 Task: Select blog as the website type.
Action: Mouse moved to (843, 91)
Screenshot: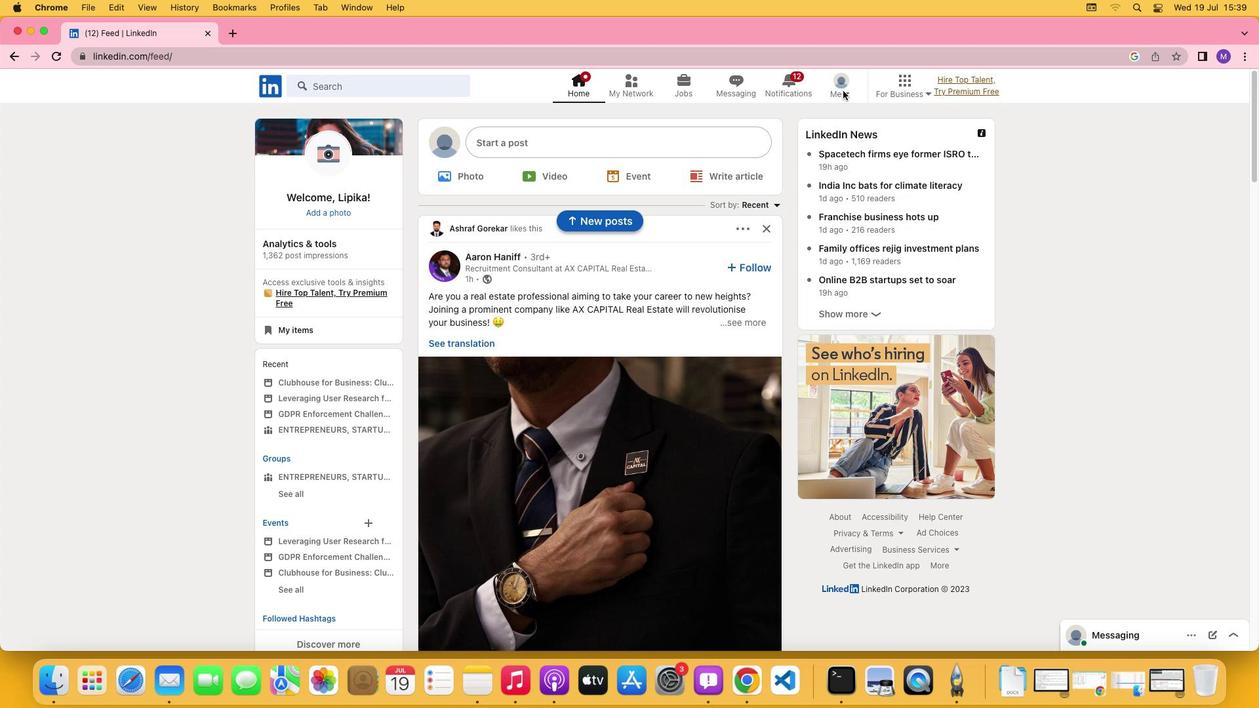 
Action: Mouse pressed left at (843, 91)
Screenshot: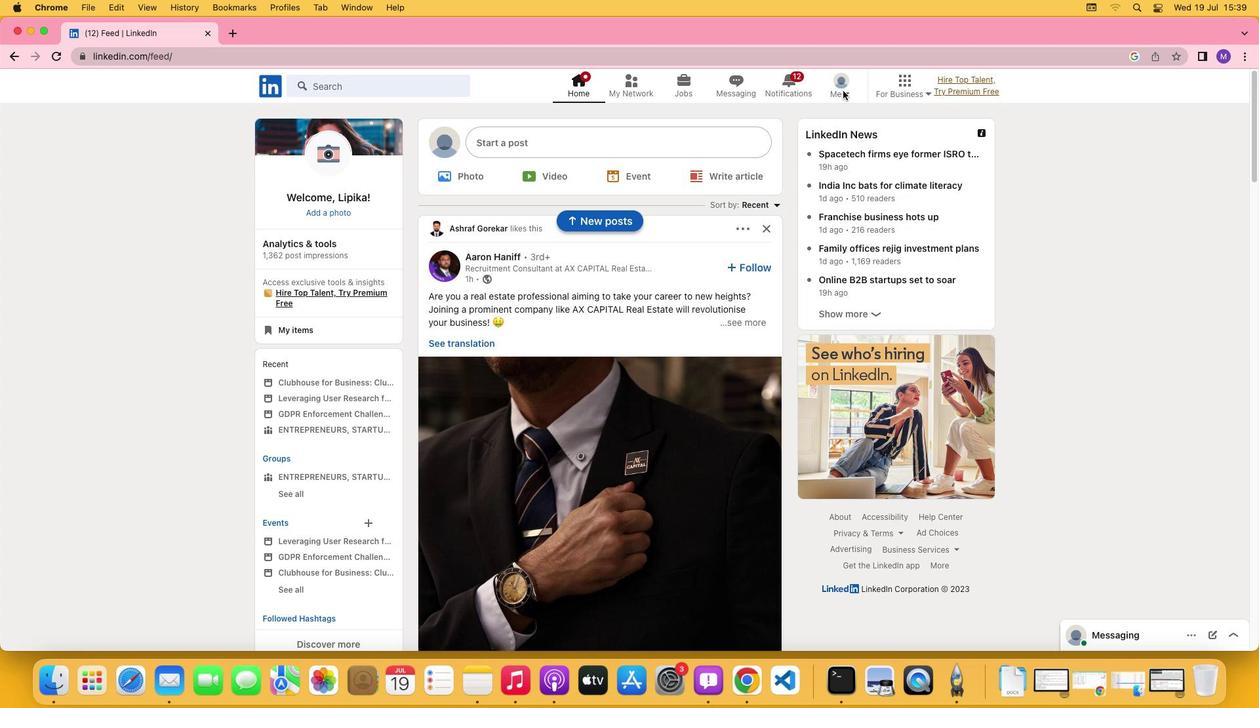 
Action: Mouse moved to (846, 91)
Screenshot: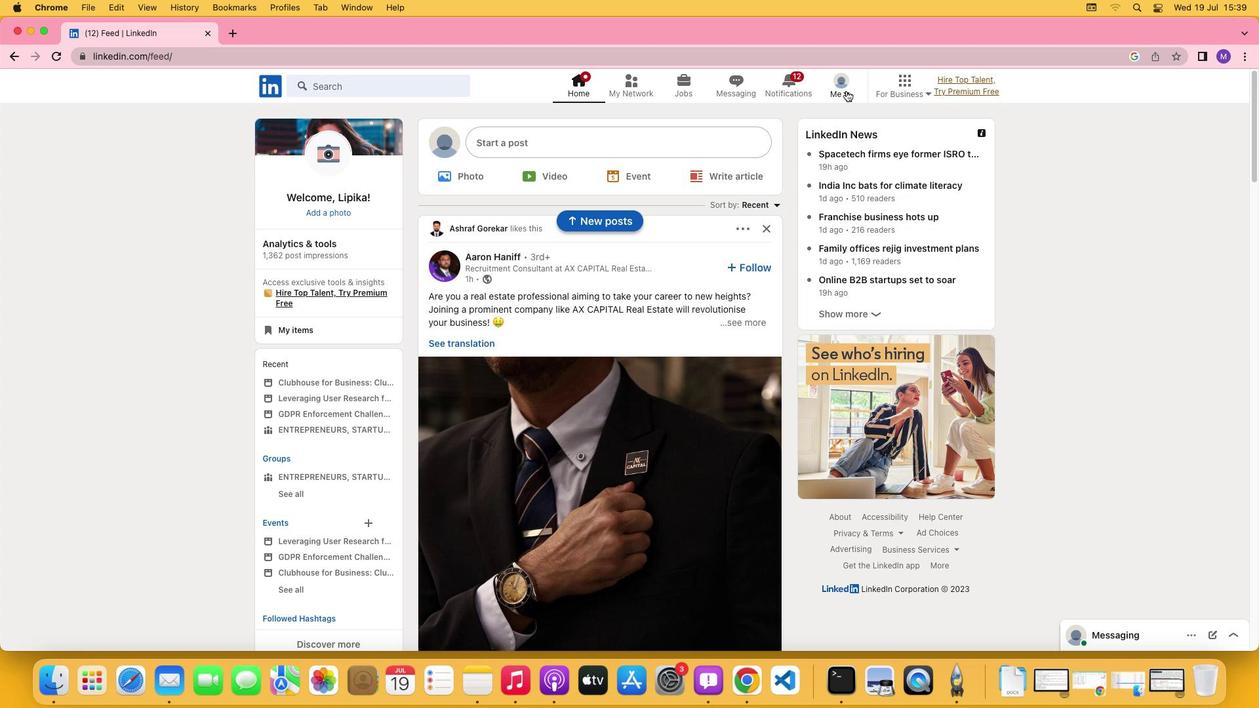 
Action: Mouse pressed left at (846, 91)
Screenshot: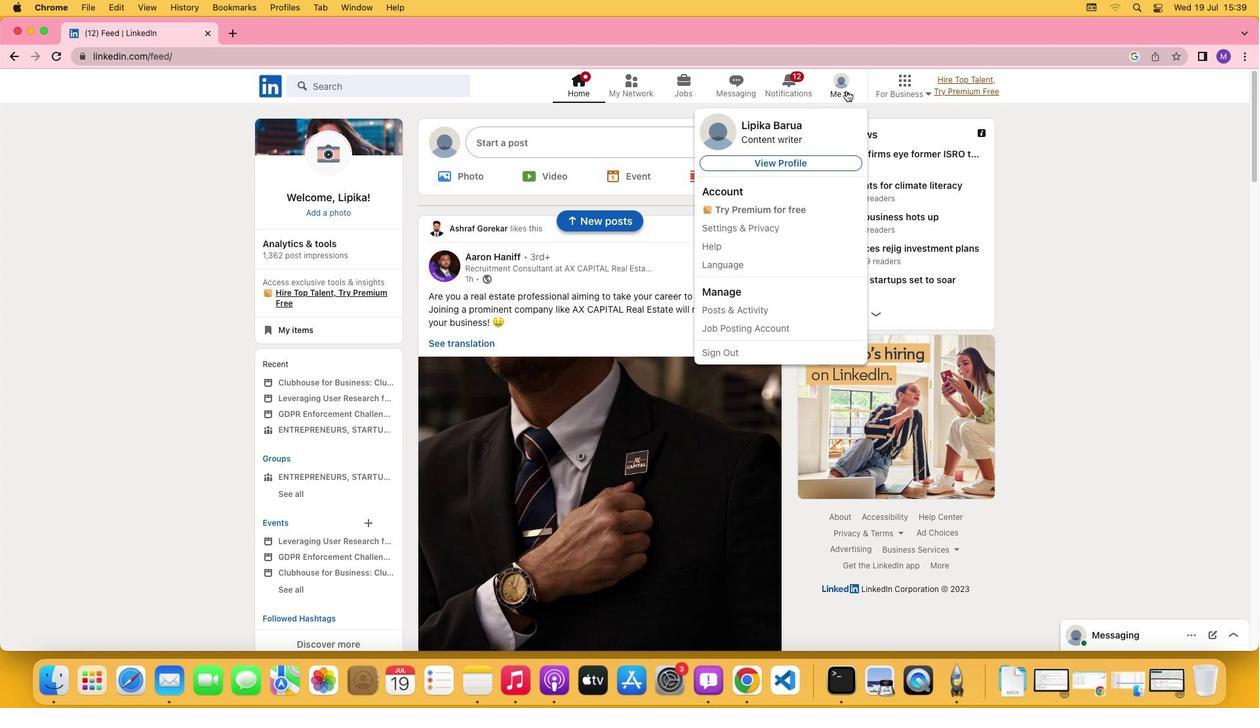 
Action: Mouse moved to (829, 160)
Screenshot: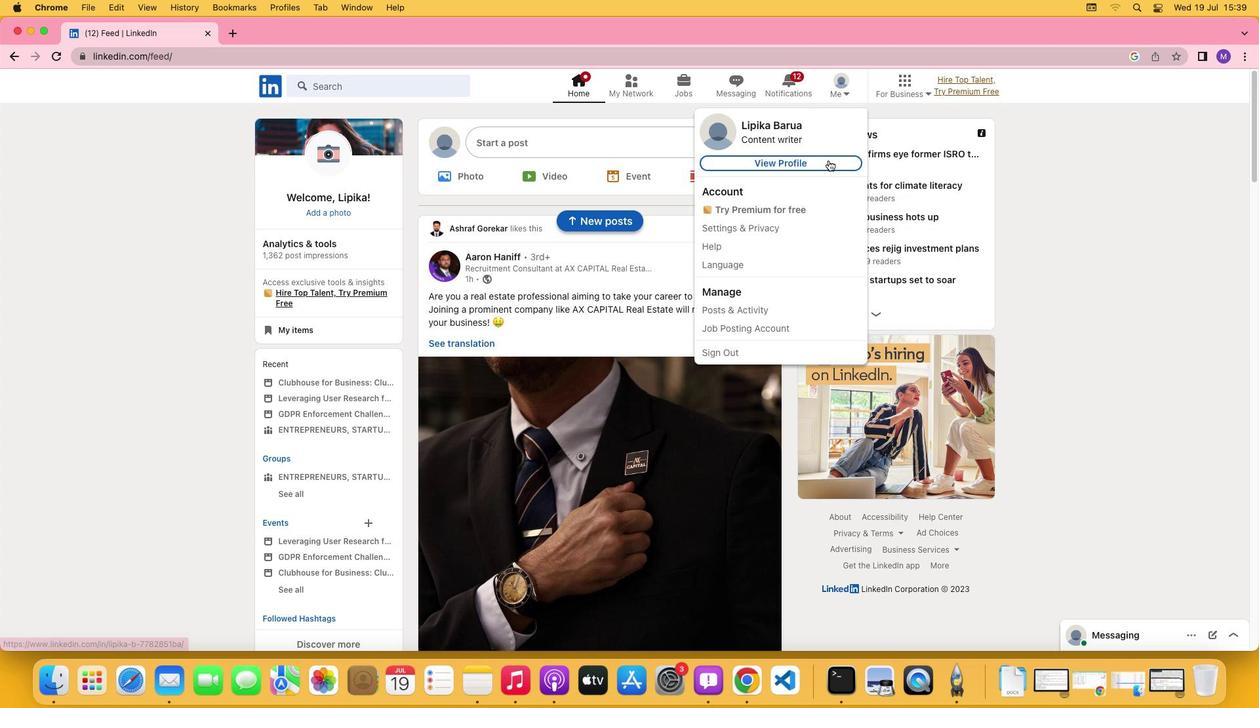 
Action: Mouse pressed left at (829, 160)
Screenshot: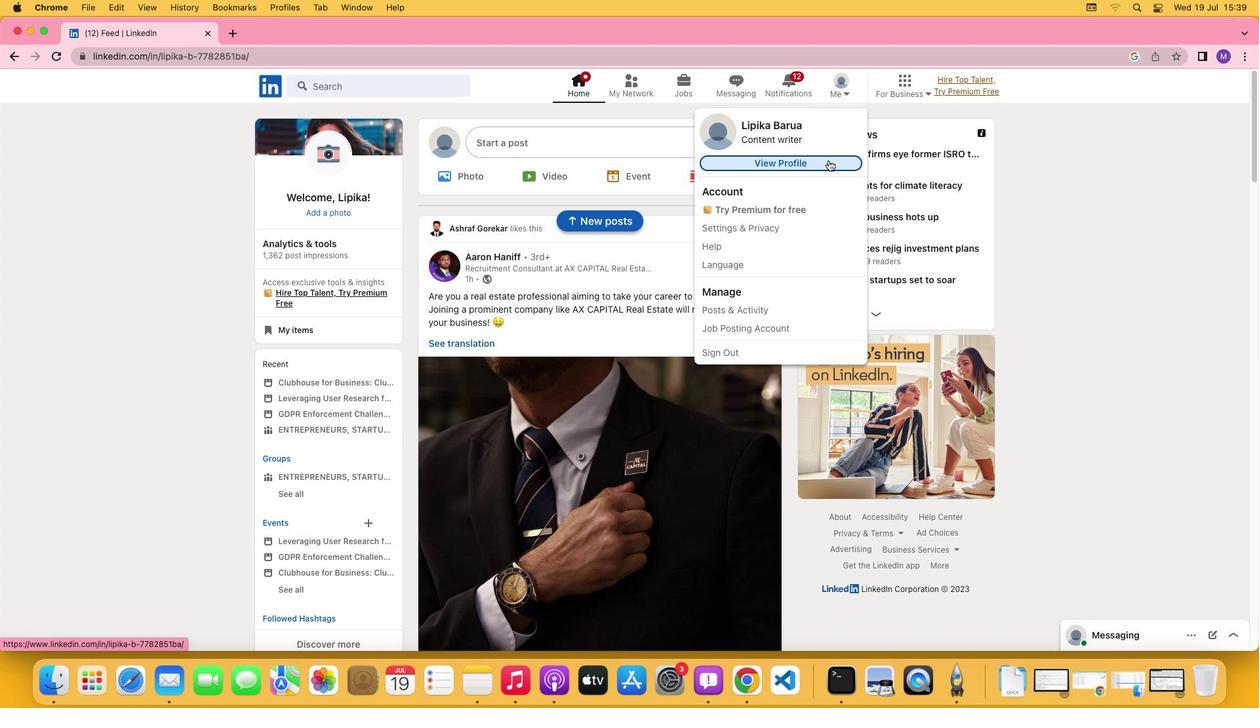 
Action: Mouse moved to (405, 423)
Screenshot: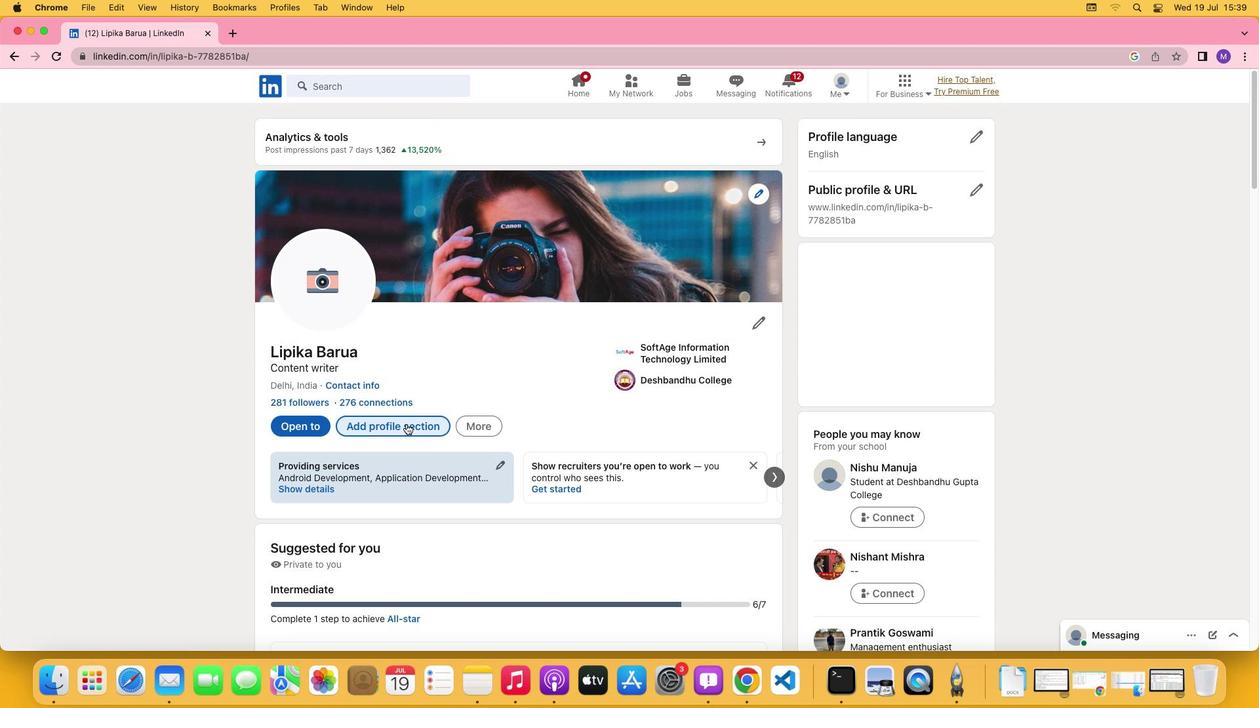 
Action: Mouse pressed left at (405, 423)
Screenshot: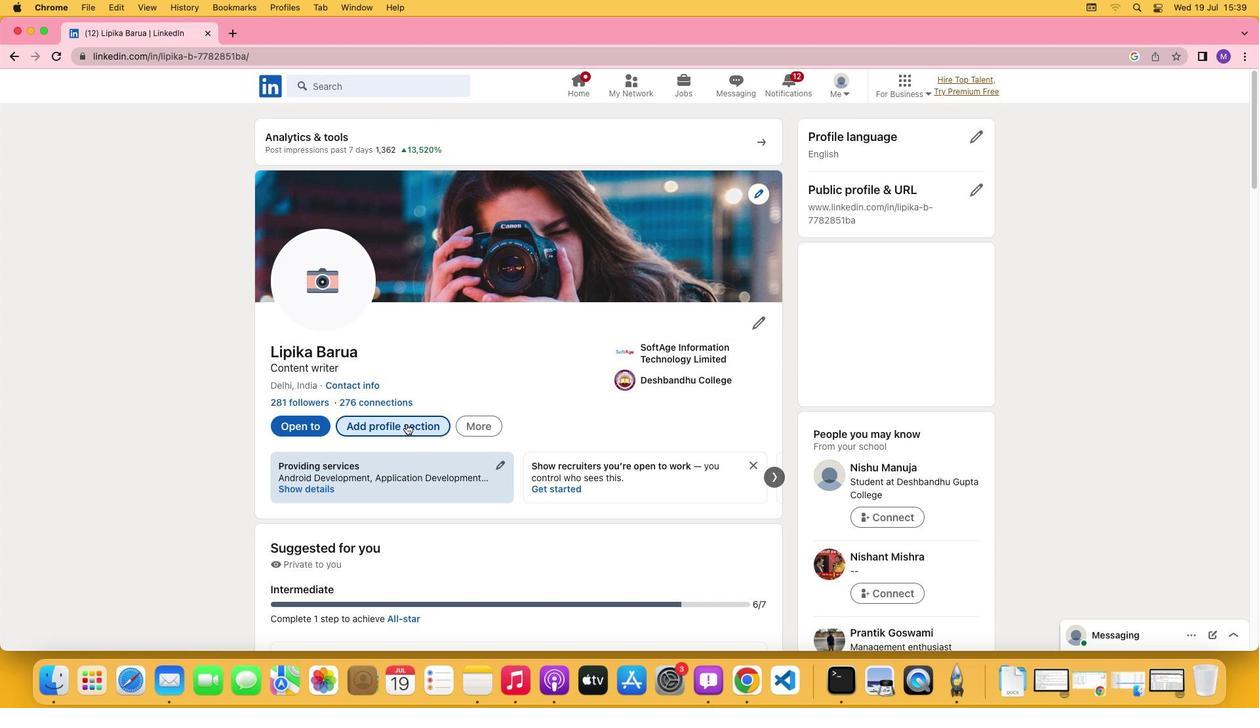
Action: Mouse moved to (487, 400)
Screenshot: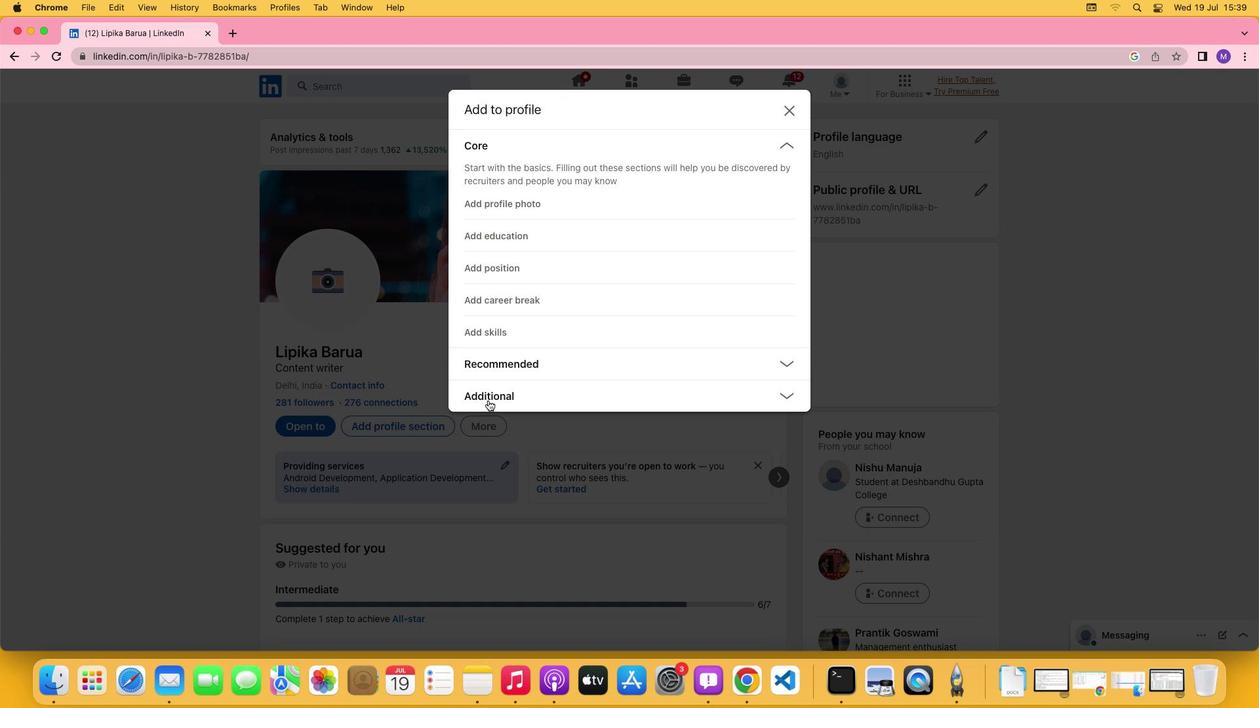 
Action: Mouse pressed left at (487, 400)
Screenshot: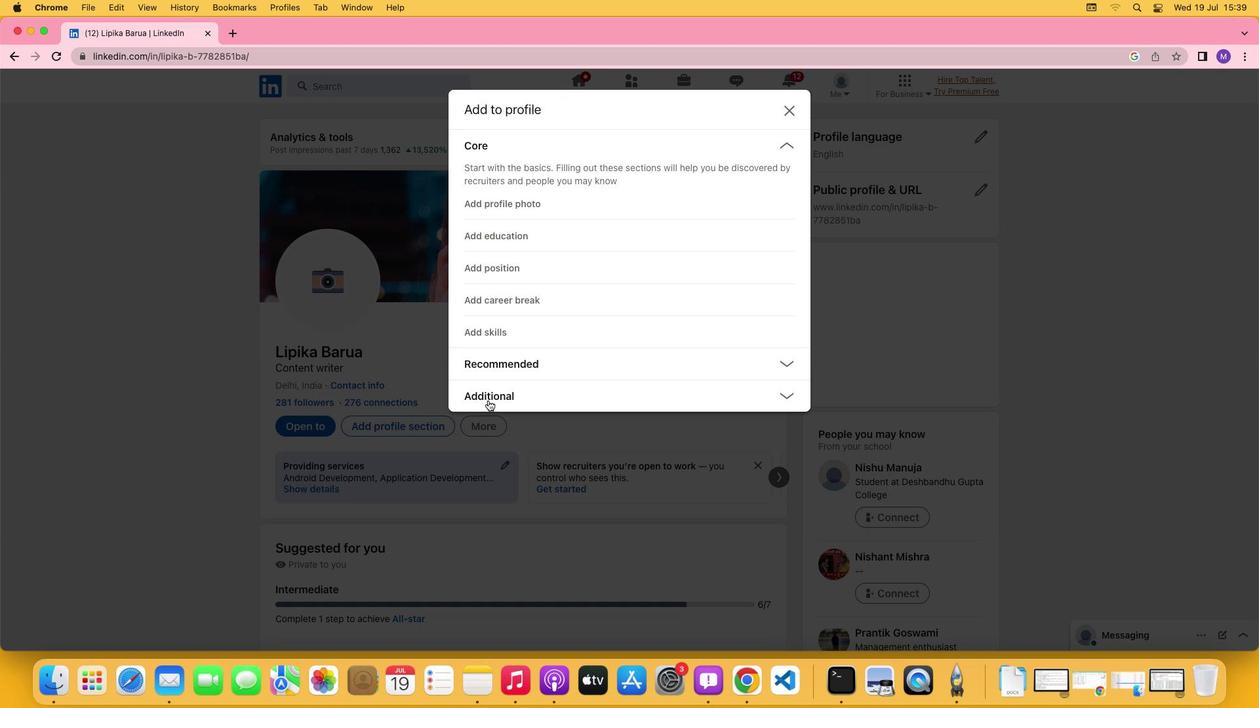 
Action: Mouse moved to (489, 522)
Screenshot: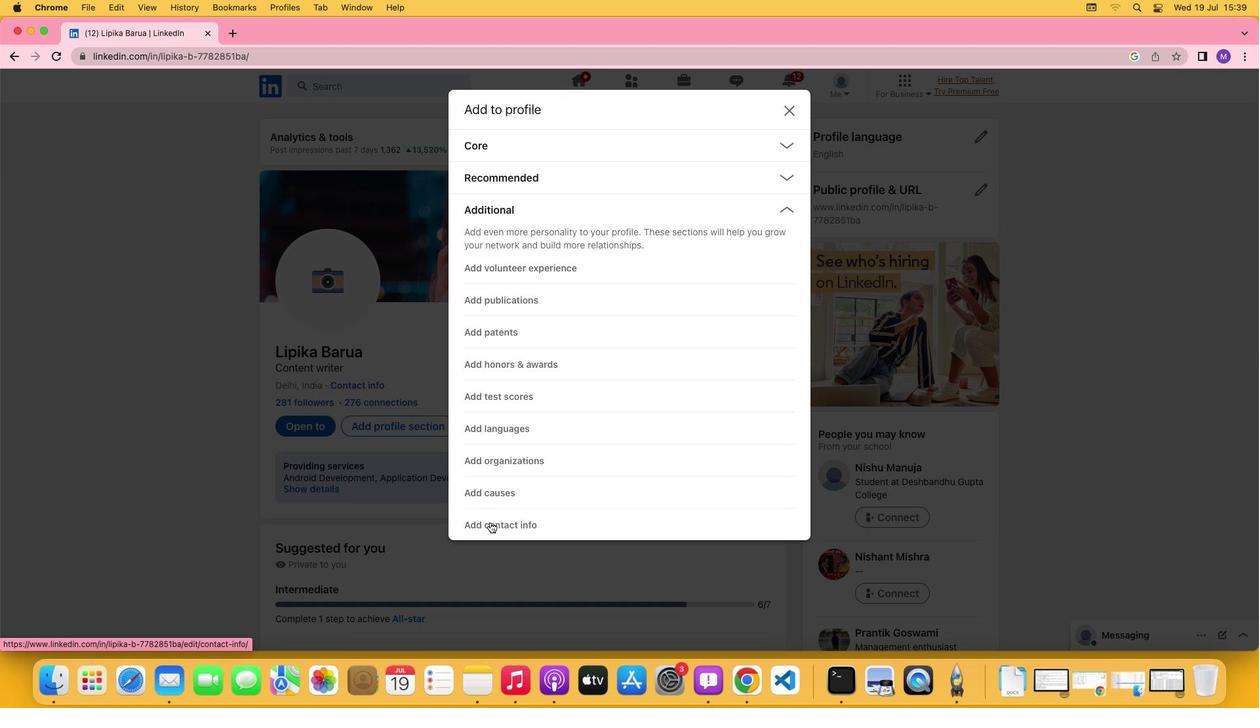 
Action: Mouse pressed left at (489, 522)
Screenshot: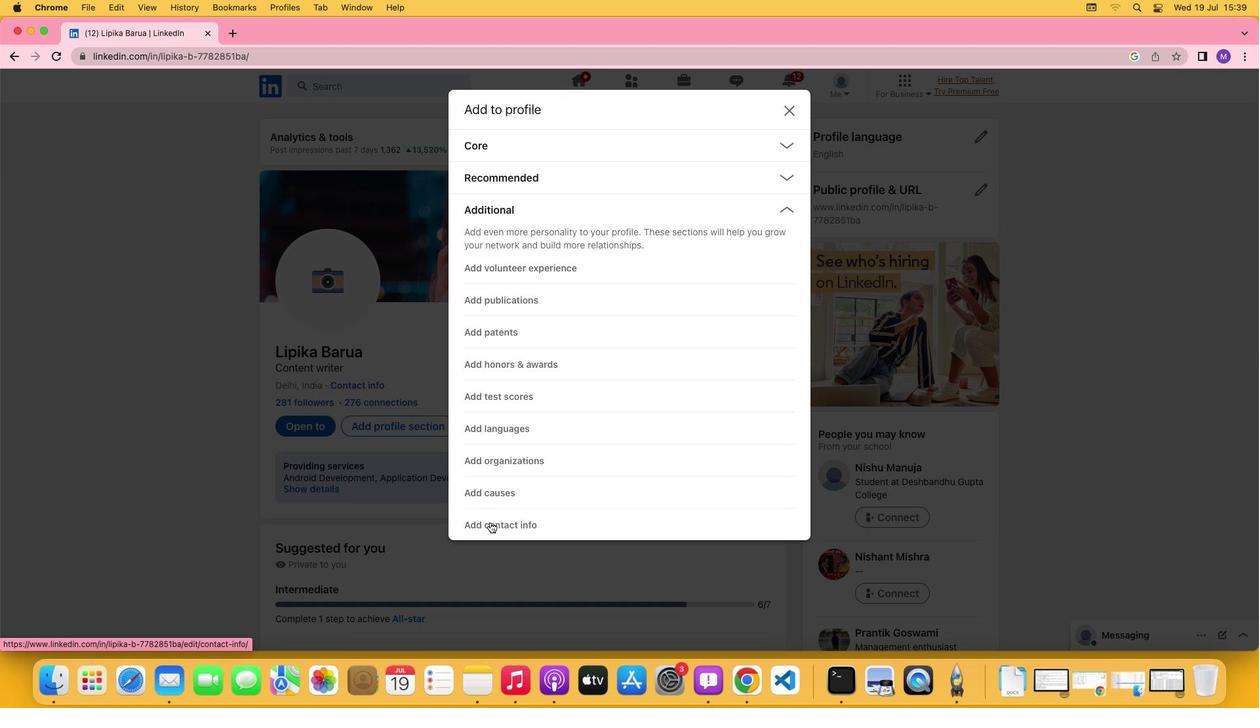 
Action: Mouse moved to (504, 497)
Screenshot: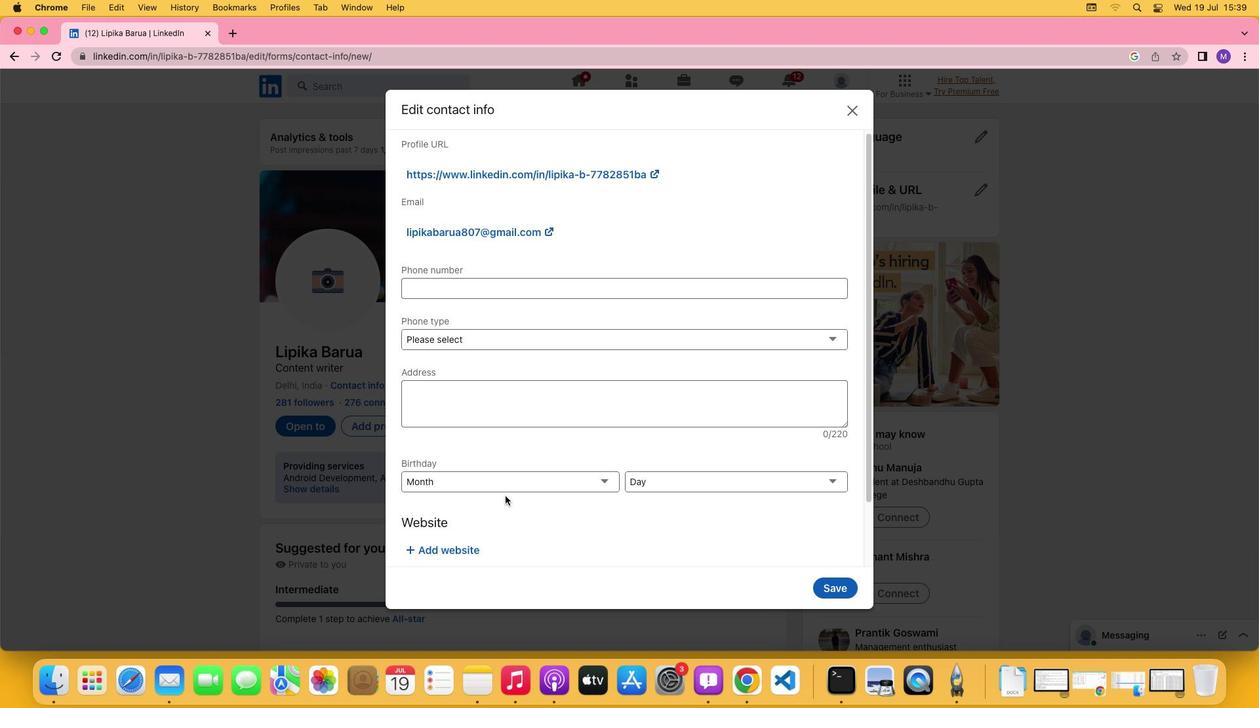 
Action: Mouse scrolled (504, 497) with delta (0, 0)
Screenshot: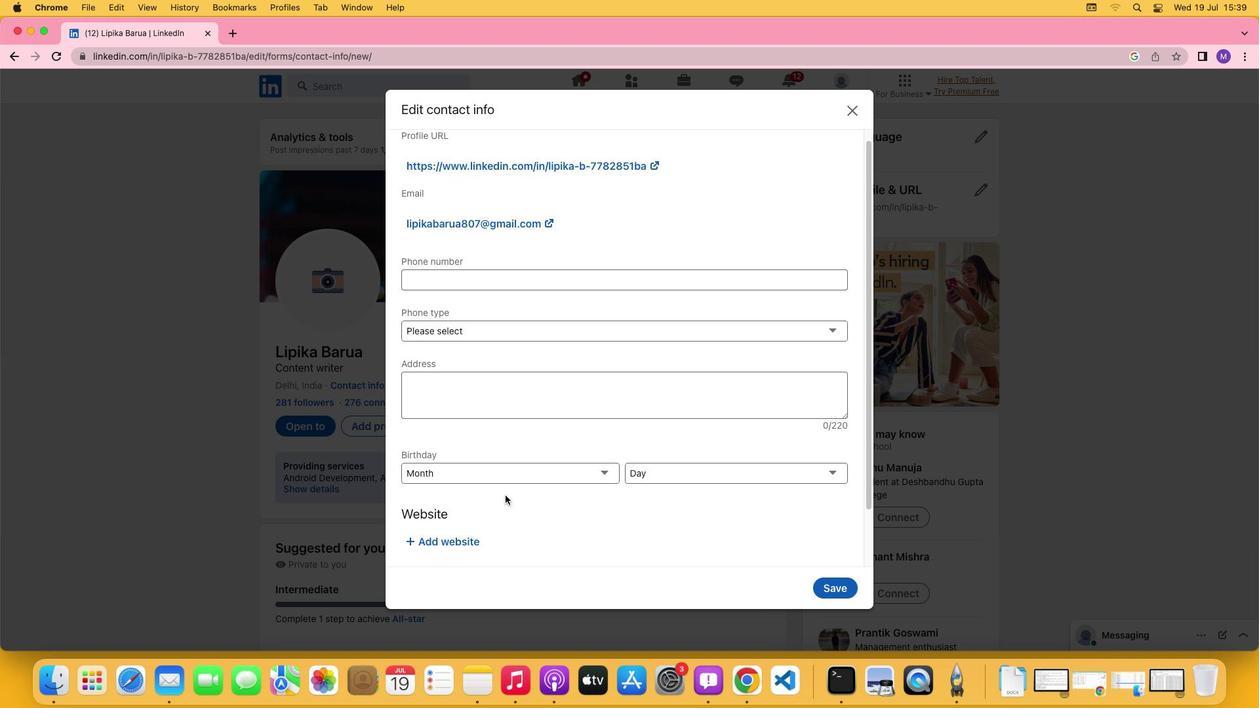 
Action: Mouse moved to (505, 497)
Screenshot: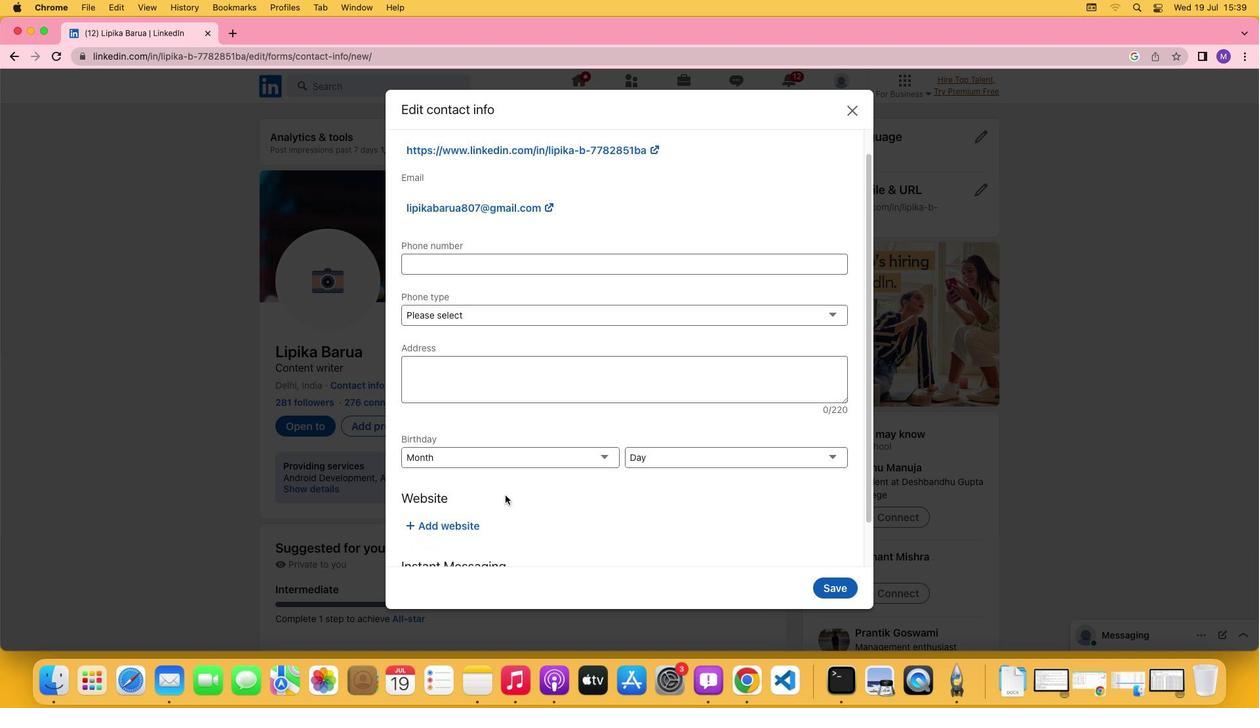 
Action: Mouse scrolled (505, 497) with delta (0, 0)
Screenshot: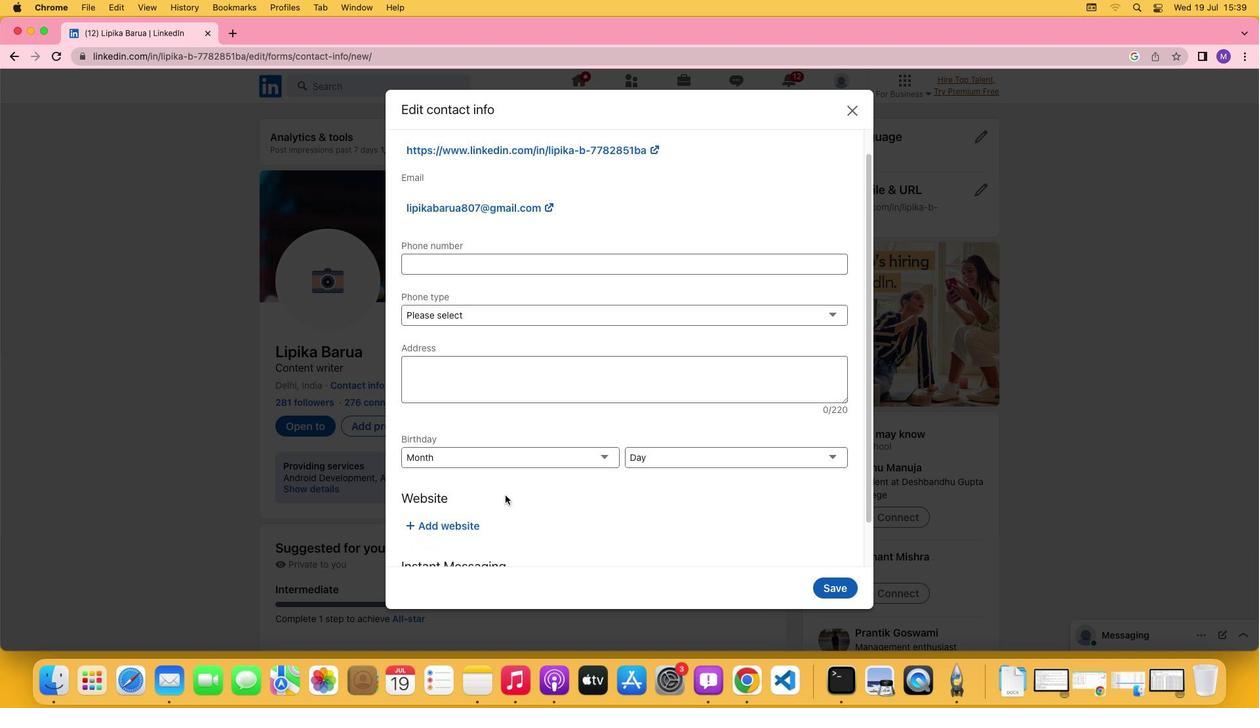 
Action: Mouse moved to (505, 497)
Screenshot: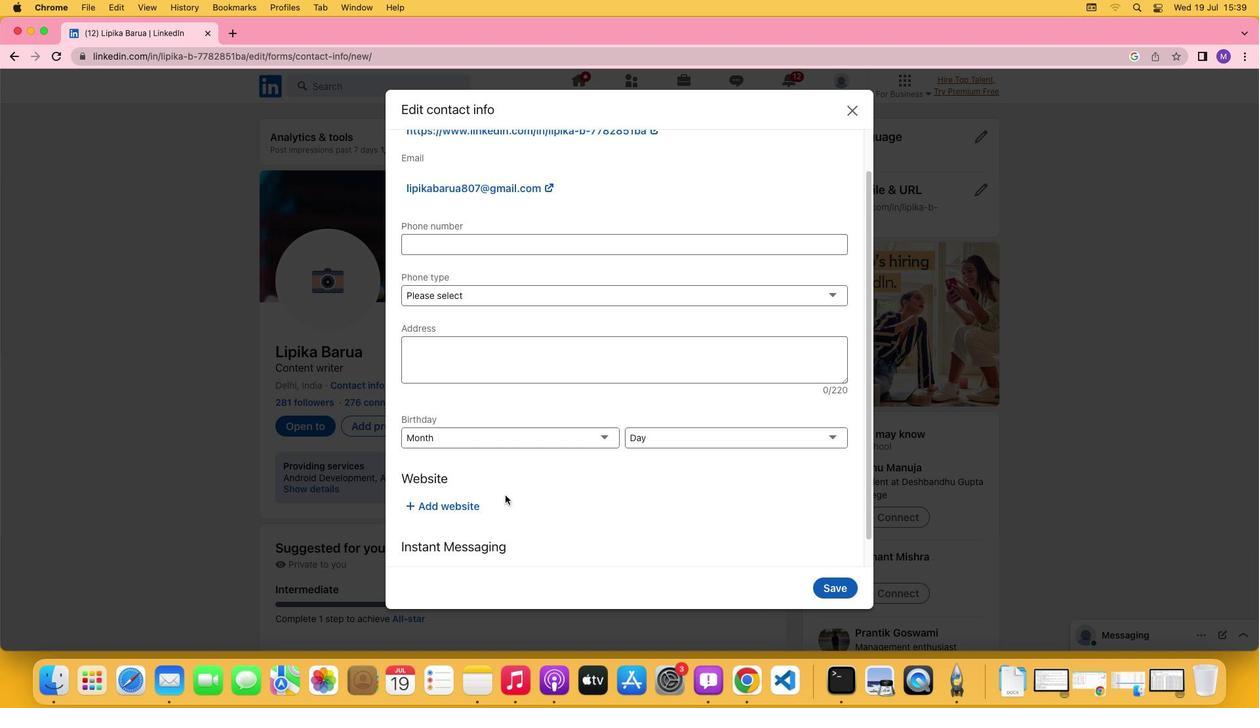 
Action: Mouse scrolled (505, 497) with delta (0, -1)
Screenshot: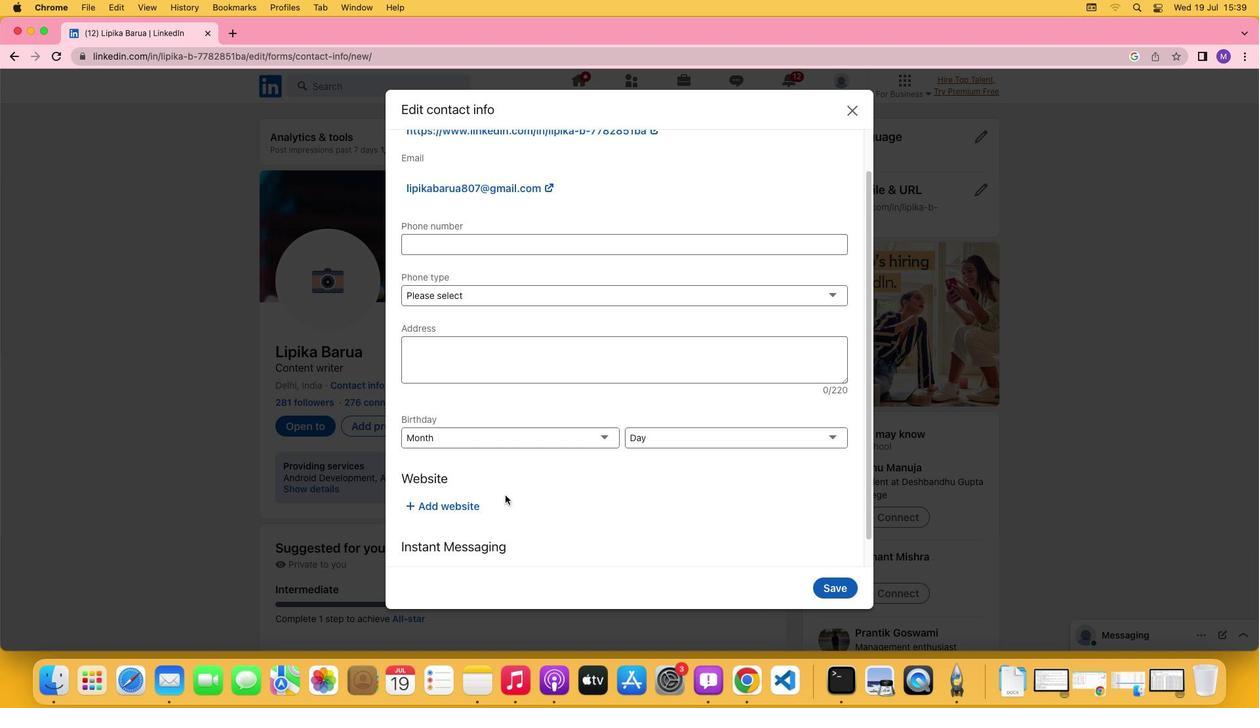 
Action: Mouse moved to (466, 478)
Screenshot: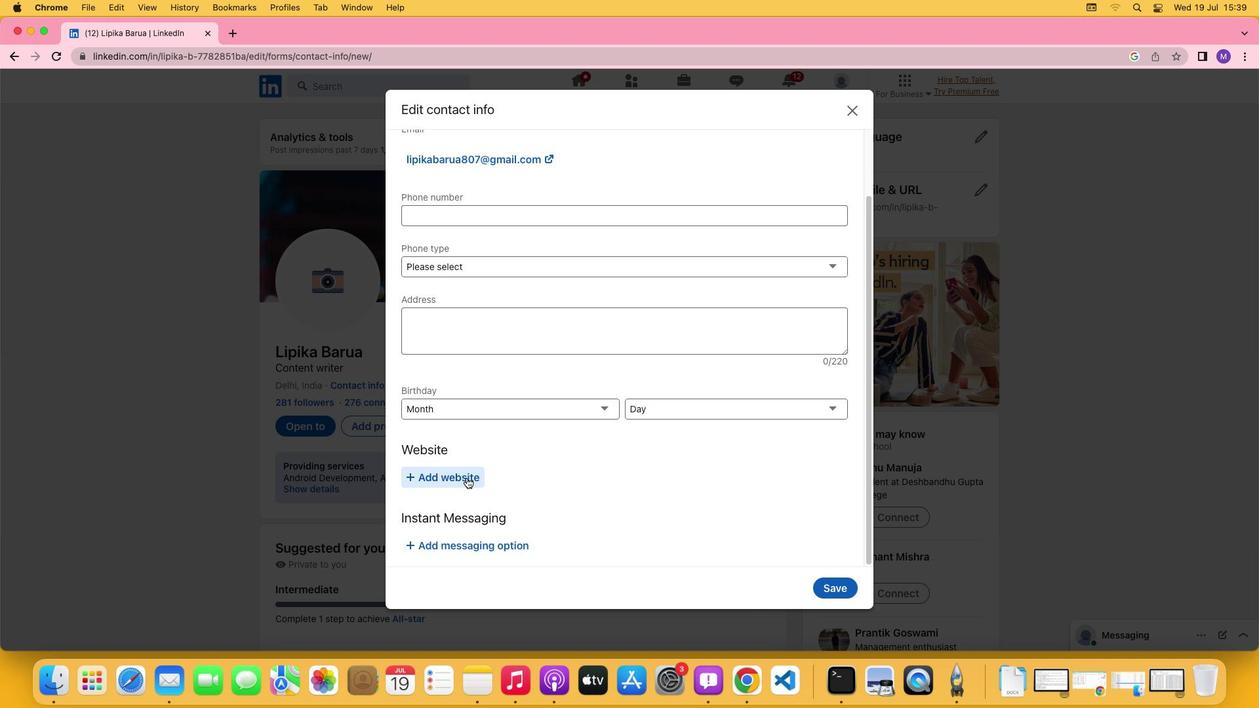 
Action: Mouse pressed left at (466, 478)
Screenshot: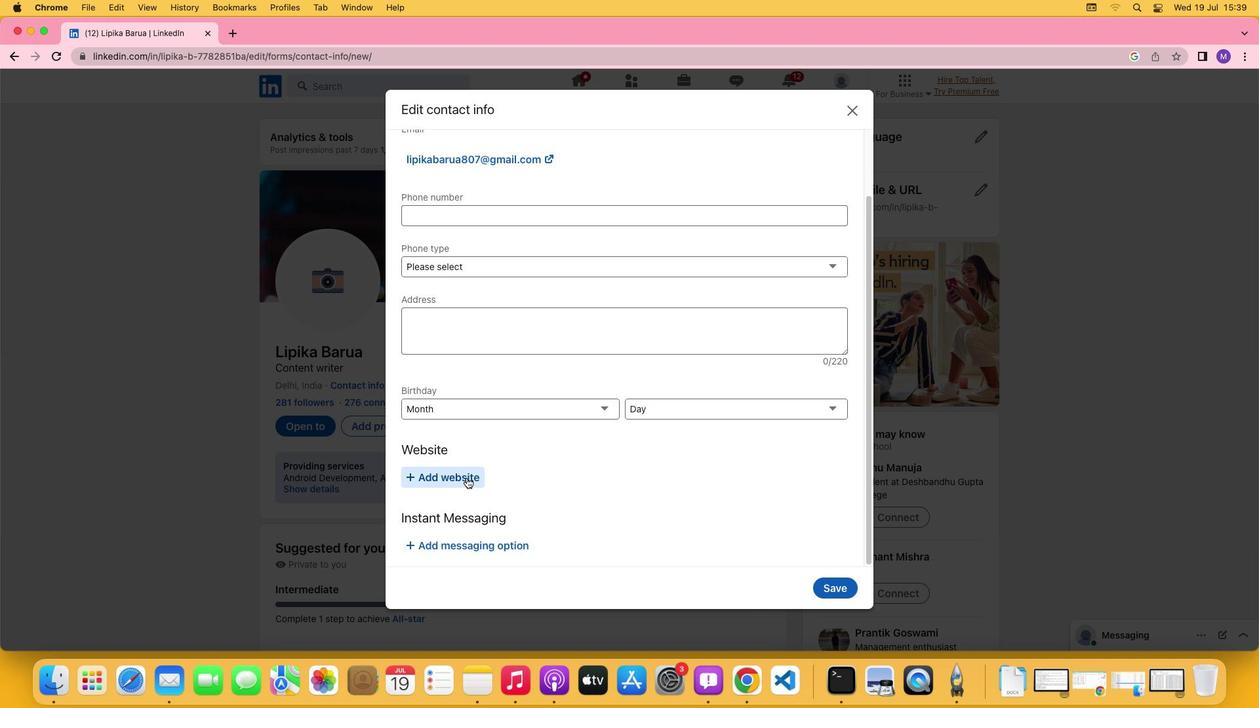 
Action: Mouse moved to (602, 512)
Screenshot: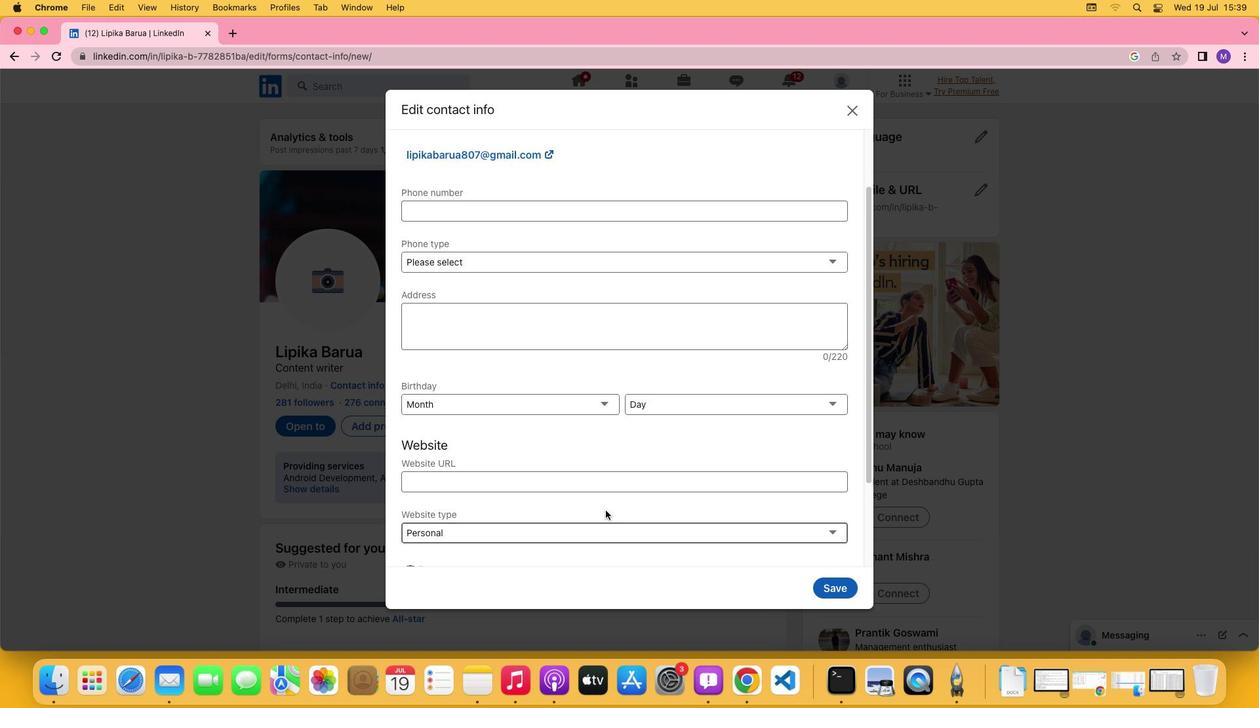 
Action: Mouse scrolled (602, 512) with delta (0, 0)
Screenshot: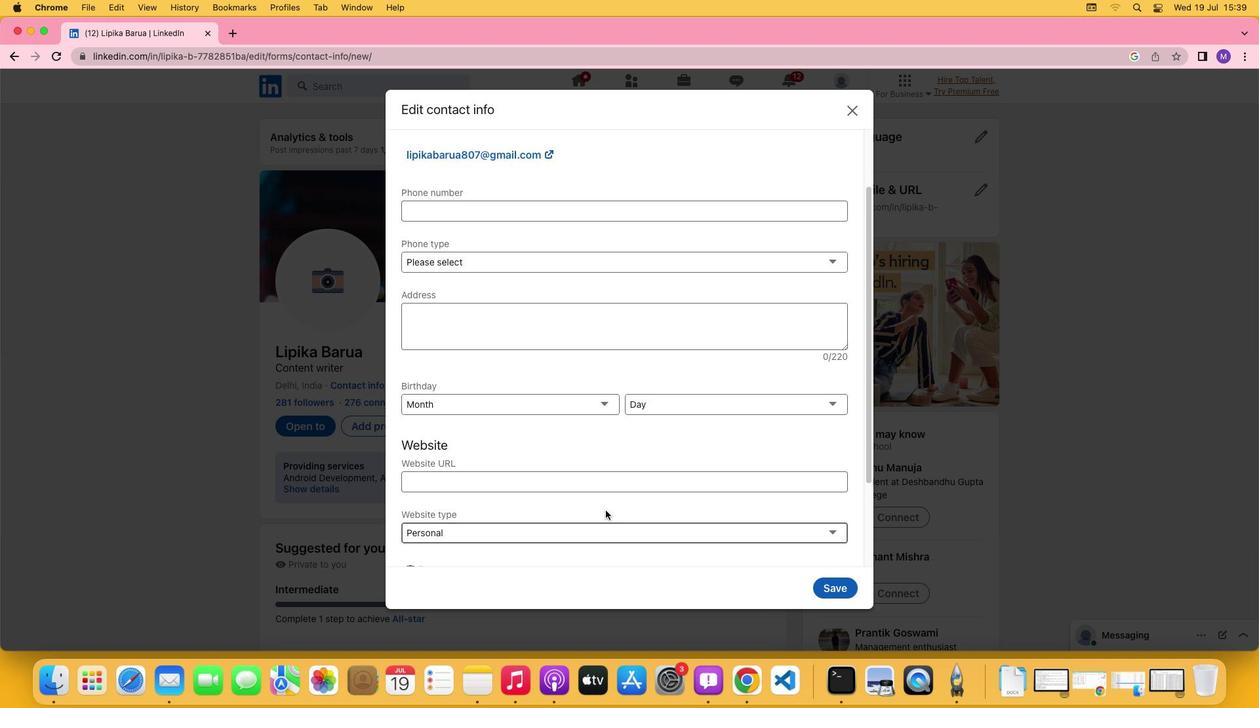 
Action: Mouse moved to (604, 512)
Screenshot: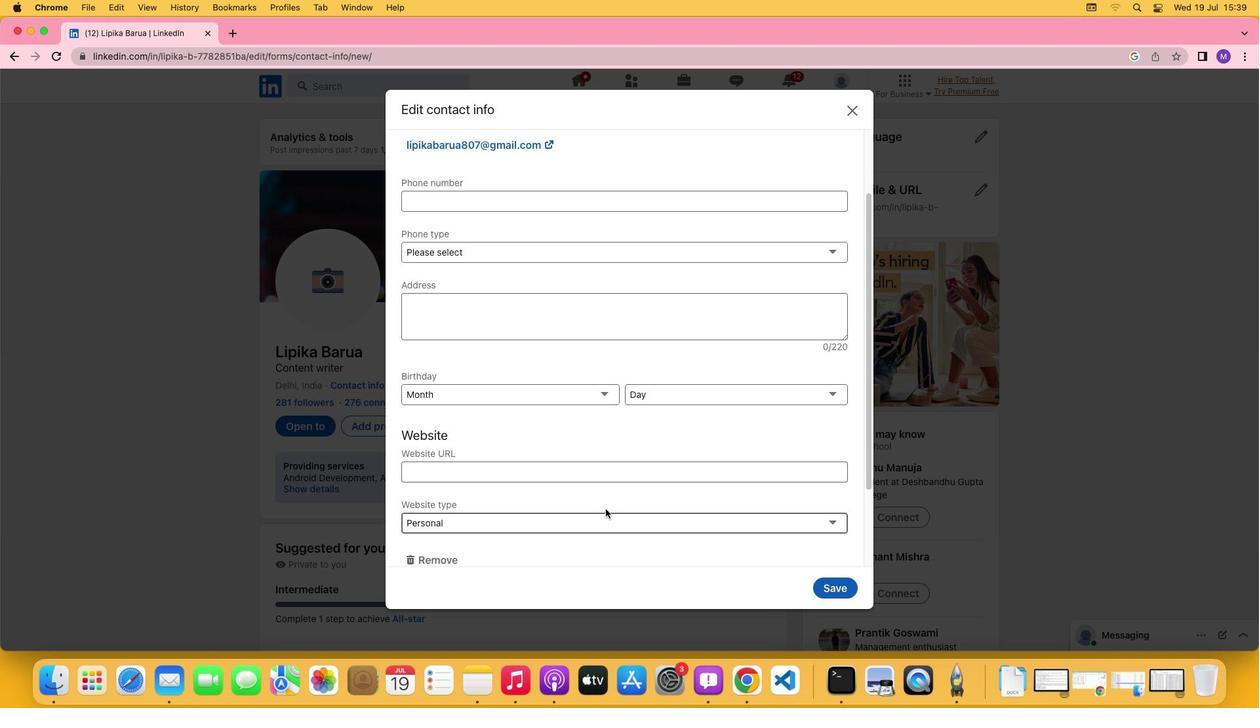 
Action: Mouse scrolled (604, 512) with delta (0, 0)
Screenshot: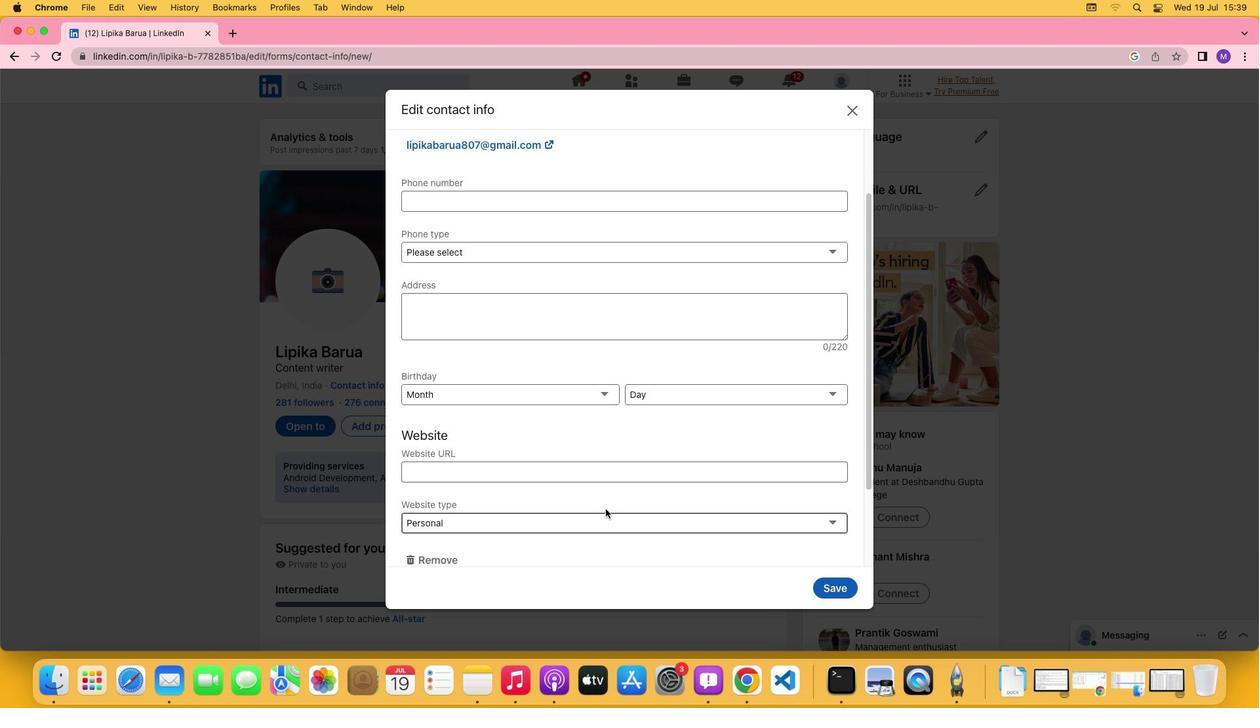 
Action: Mouse moved to (604, 511)
Screenshot: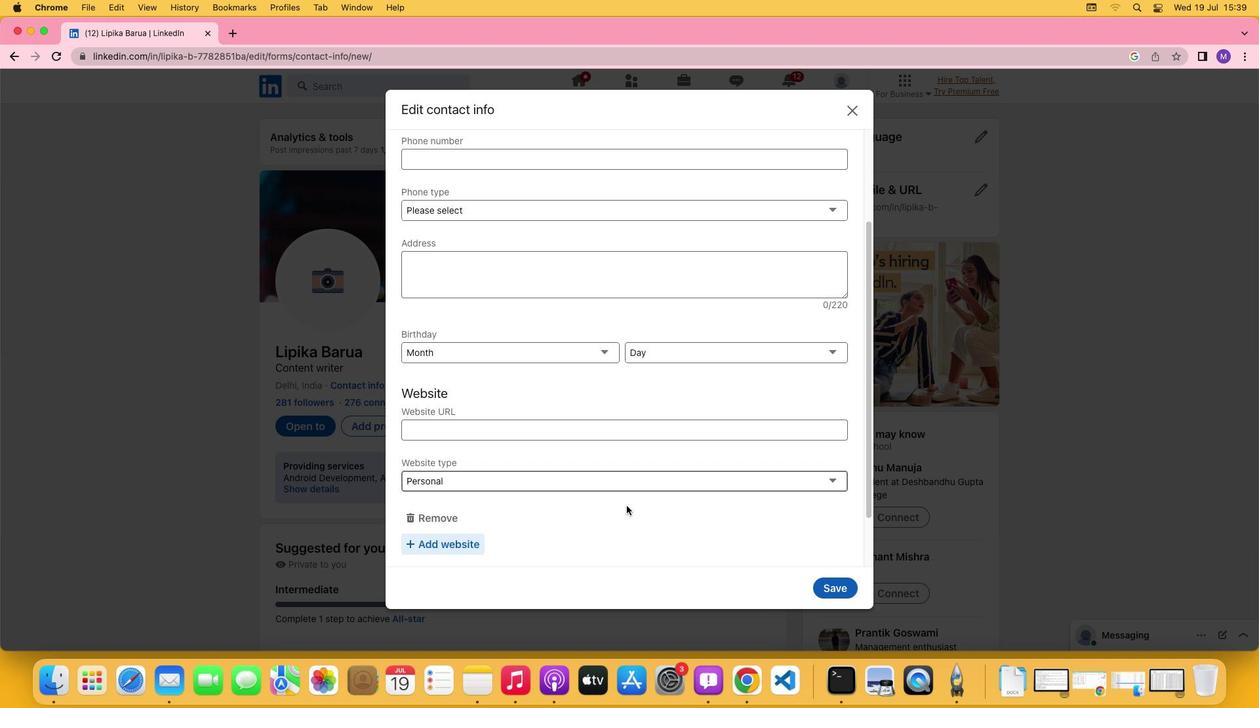 
Action: Mouse scrolled (604, 511) with delta (0, -1)
Screenshot: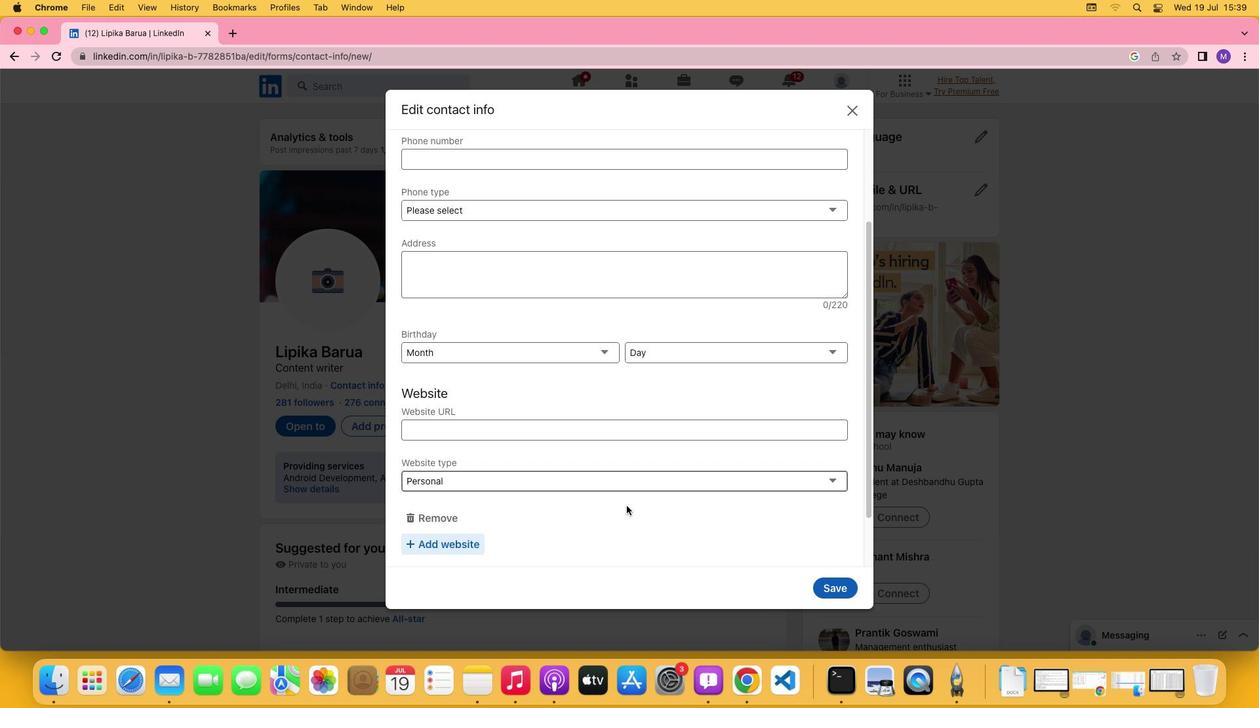 
Action: Mouse moved to (833, 442)
Screenshot: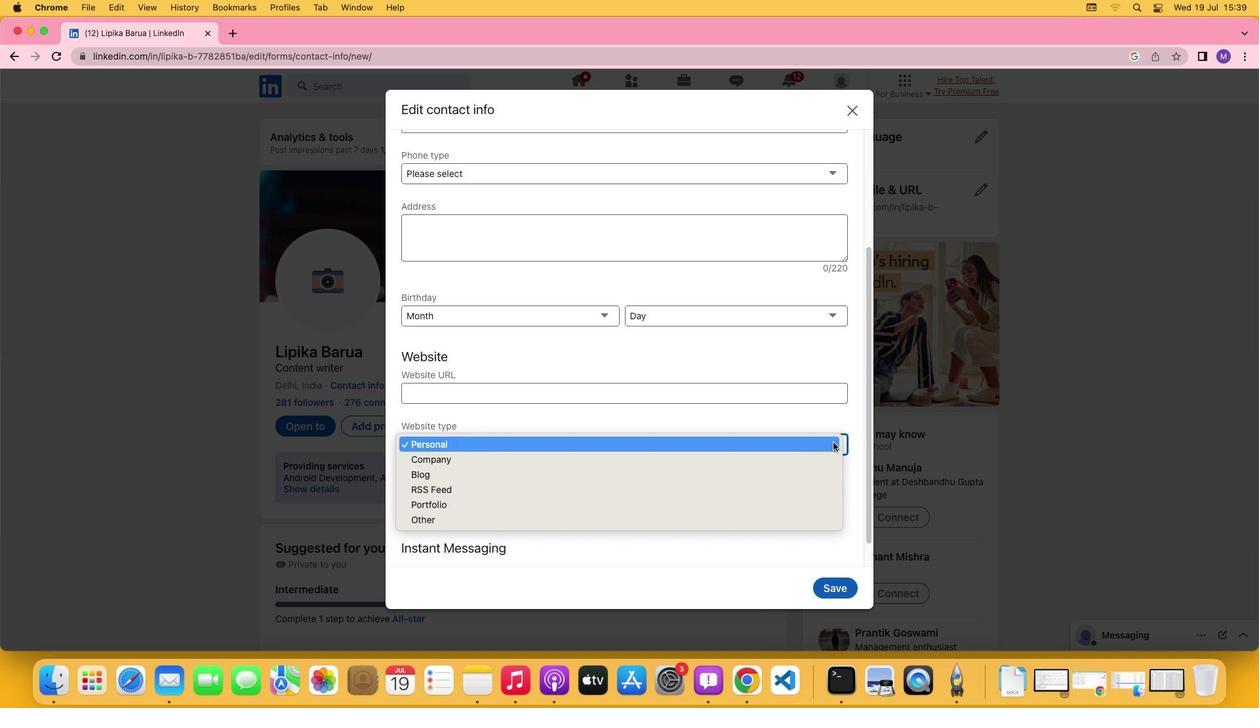 
Action: Mouse pressed left at (833, 442)
Screenshot: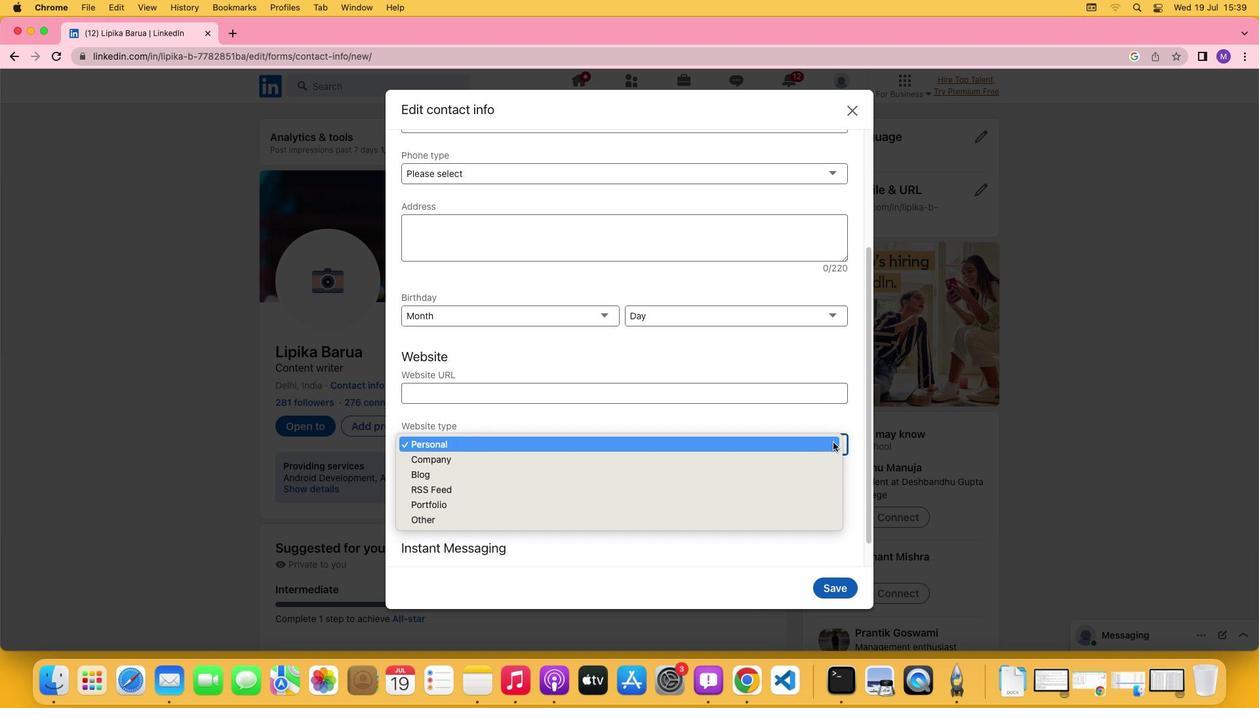
Action: Mouse moved to (792, 477)
Screenshot: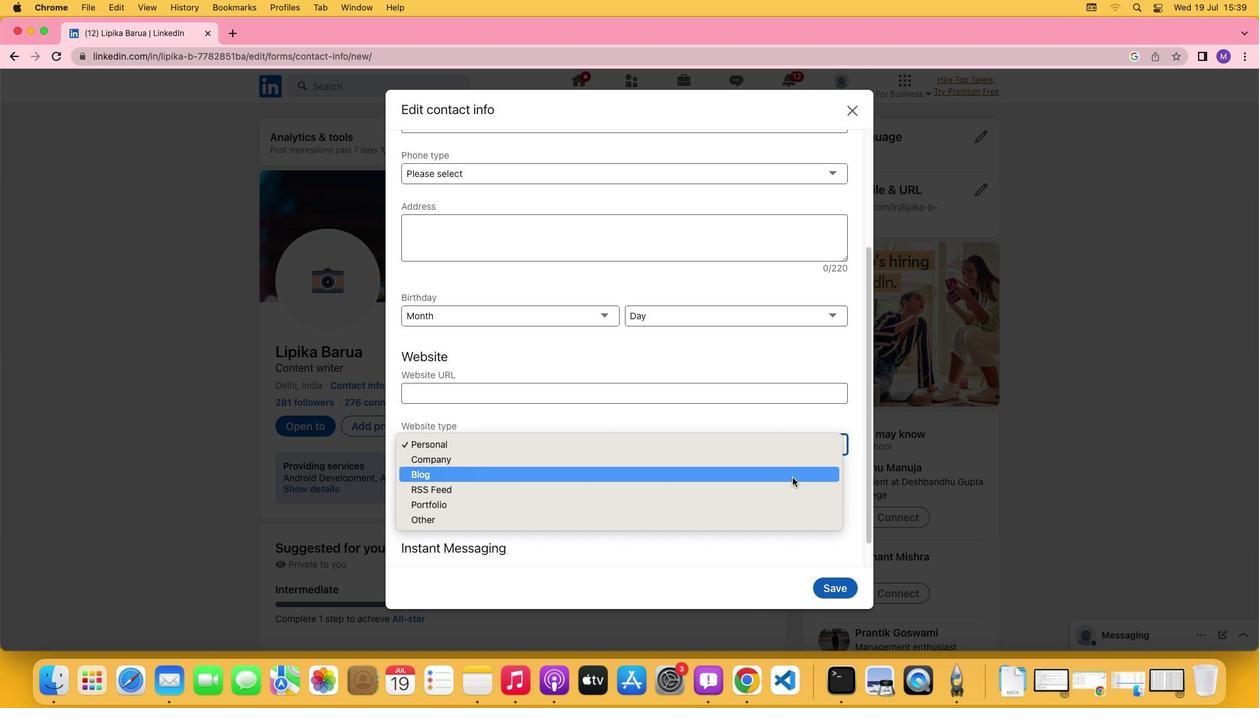 
Action: Mouse pressed left at (792, 477)
Screenshot: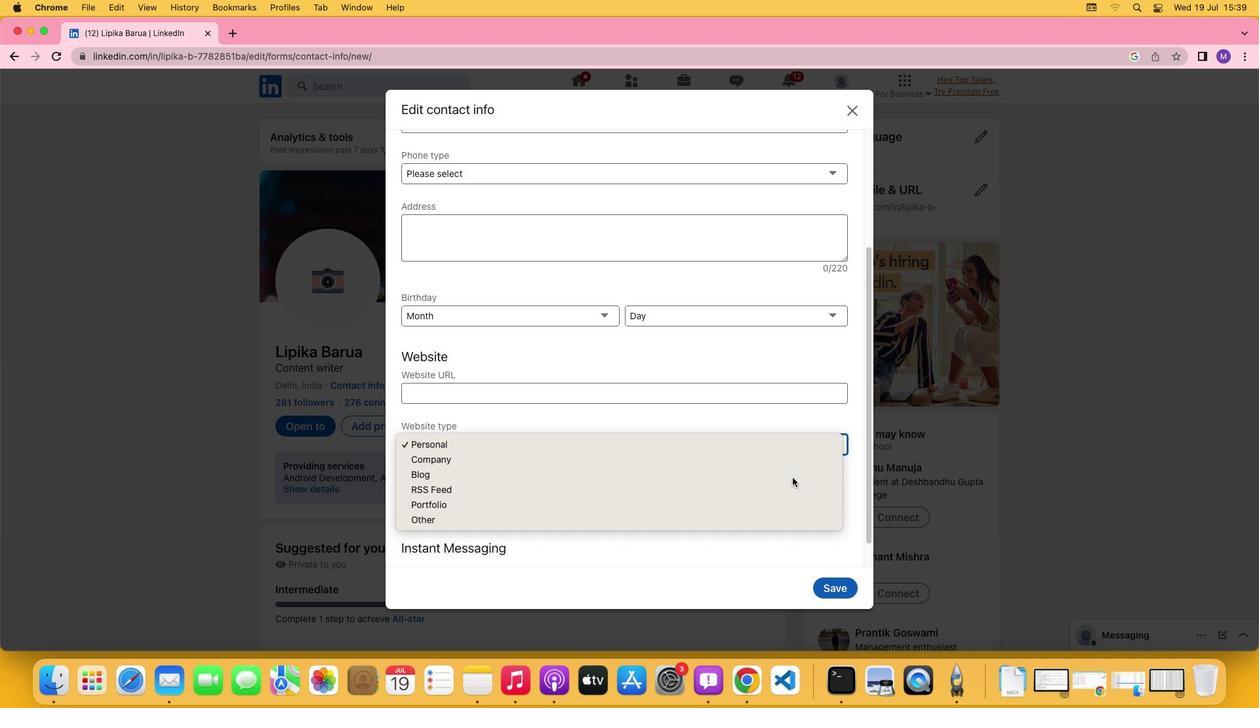 
Action: Mouse moved to (787, 497)
Screenshot: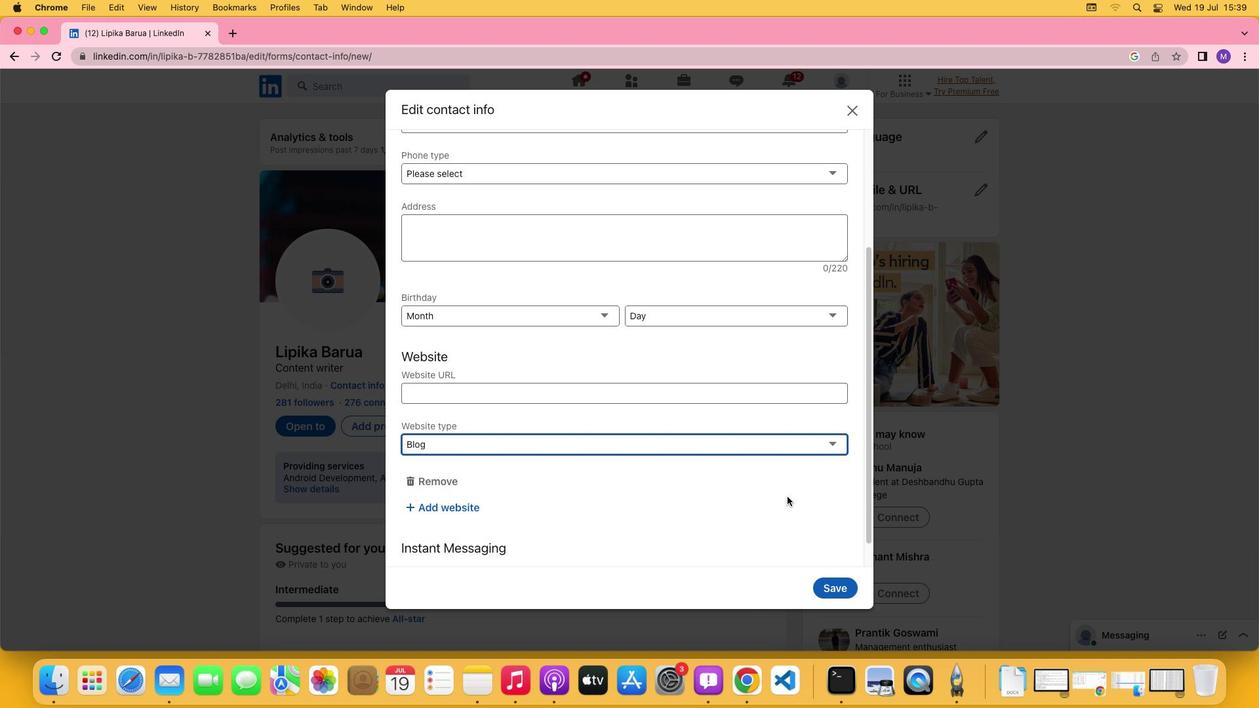 
